 Task: For heading Arial with bold.  font size for heading22,  'Change the font style of data to'Arial Narrow.  and font size to 14,  Change the alignment of both headline & data to Align middle.  In the sheet   Turbo Sales book
Action: Mouse moved to (176, 47)
Screenshot: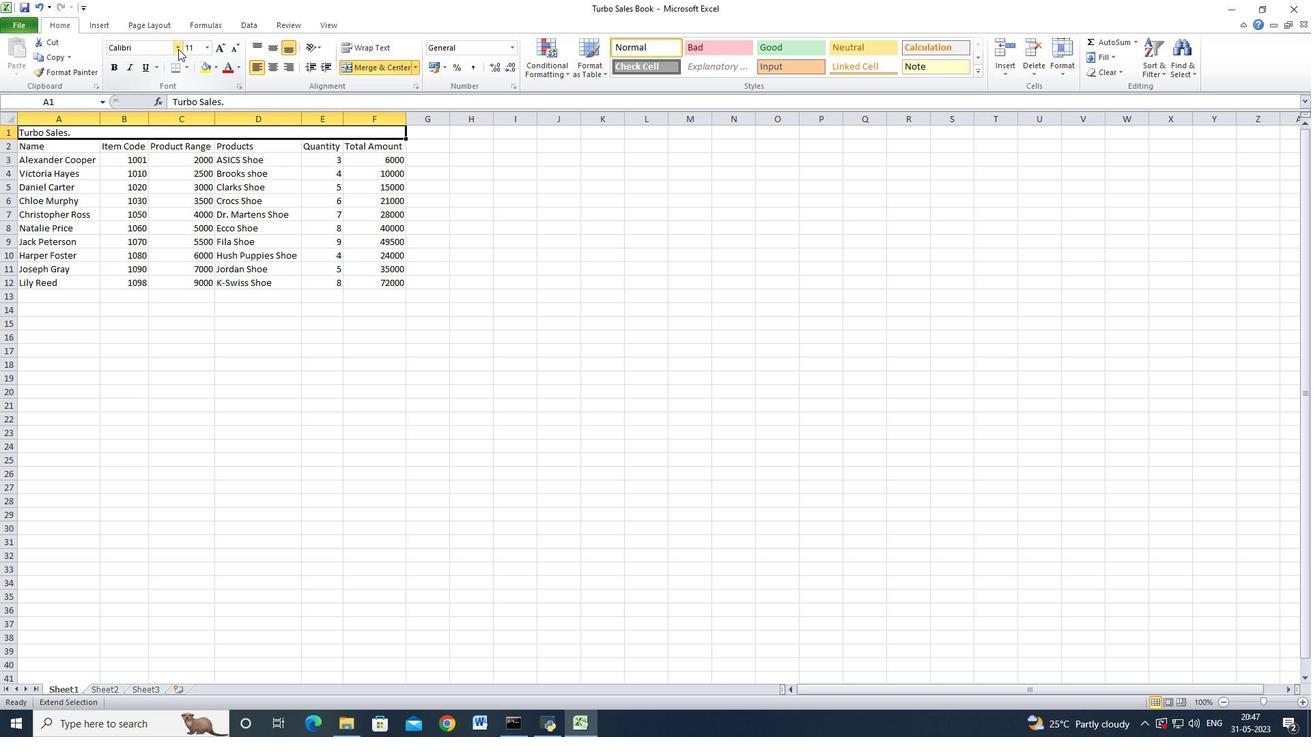 
Action: Mouse pressed left at (176, 47)
Screenshot: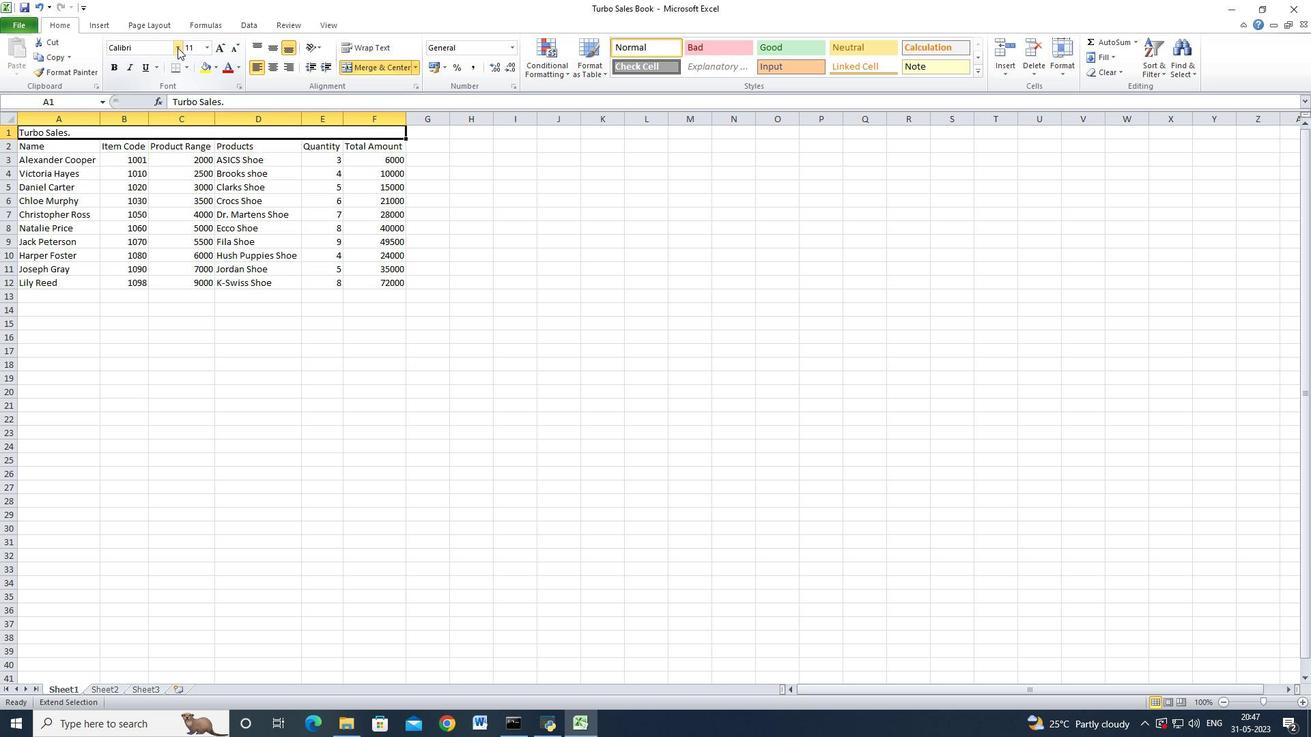 
Action: Mouse moved to (148, 157)
Screenshot: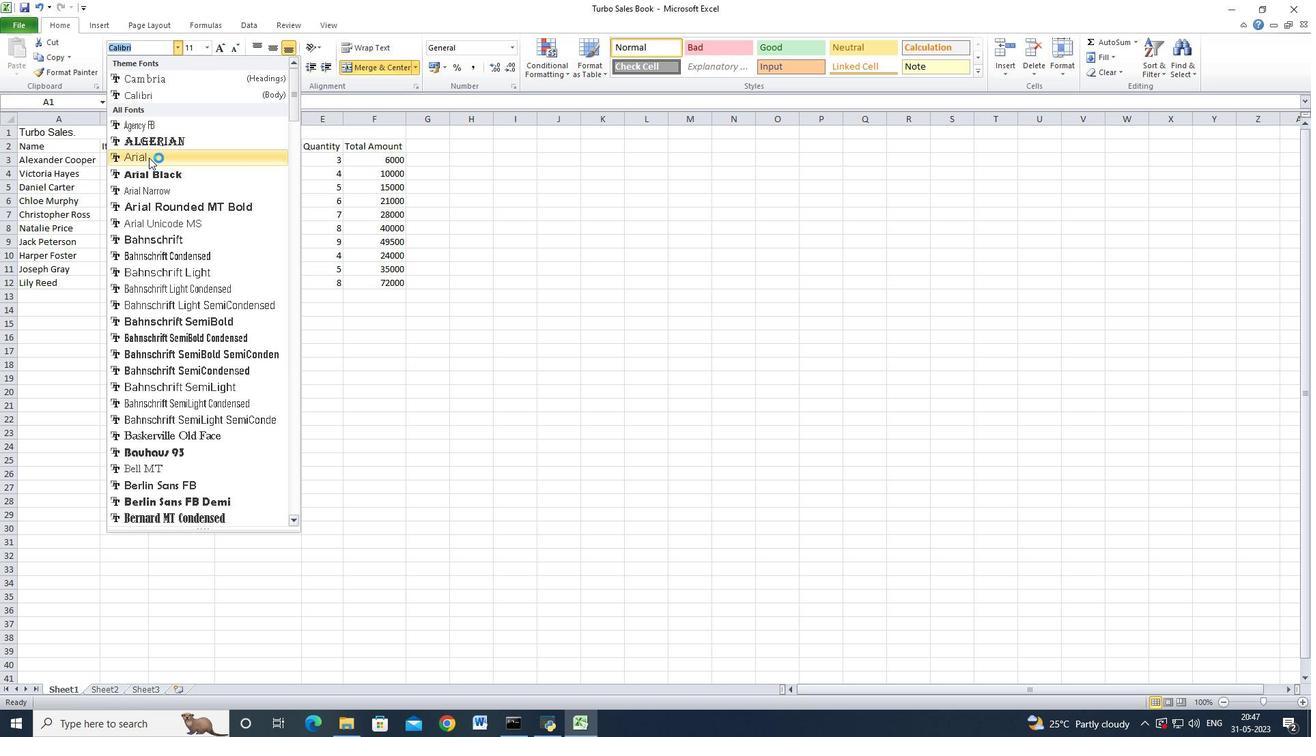 
Action: Mouse pressed left at (148, 157)
Screenshot: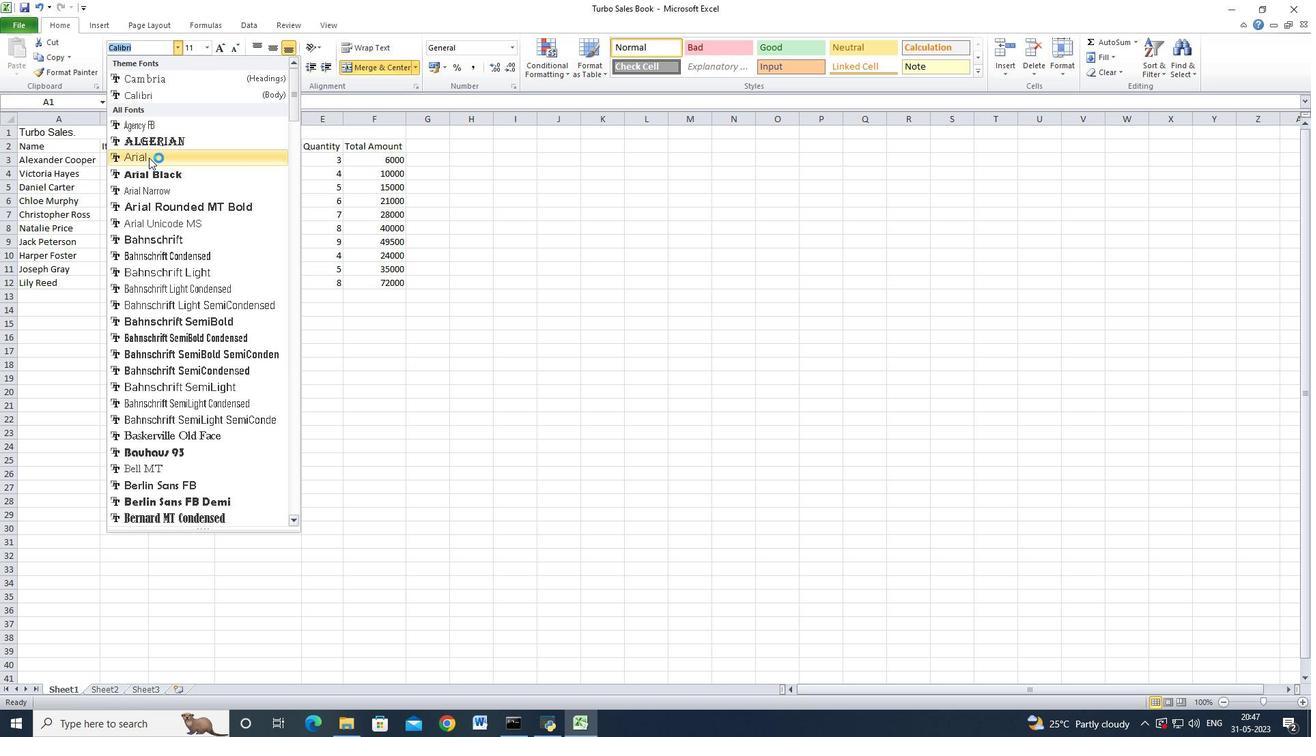 
Action: Mouse moved to (114, 66)
Screenshot: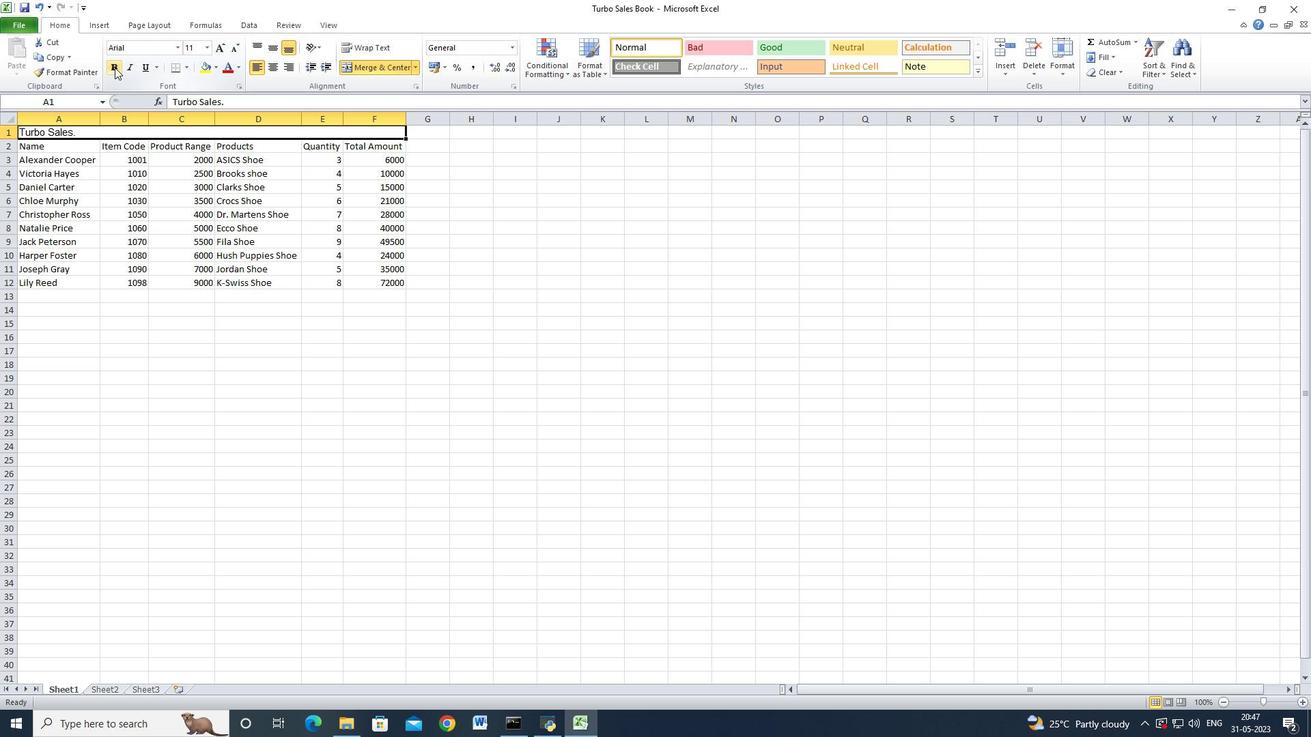 
Action: Mouse pressed left at (114, 66)
Screenshot: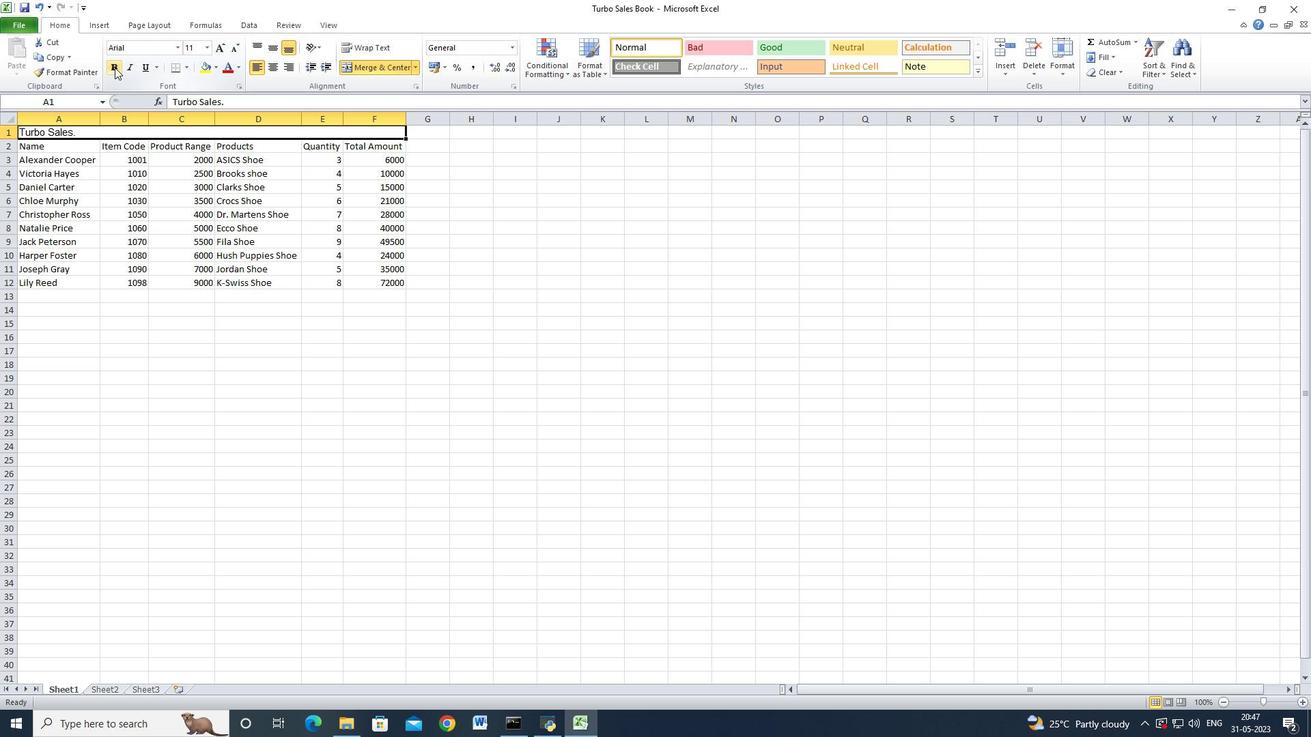
Action: Mouse moved to (208, 47)
Screenshot: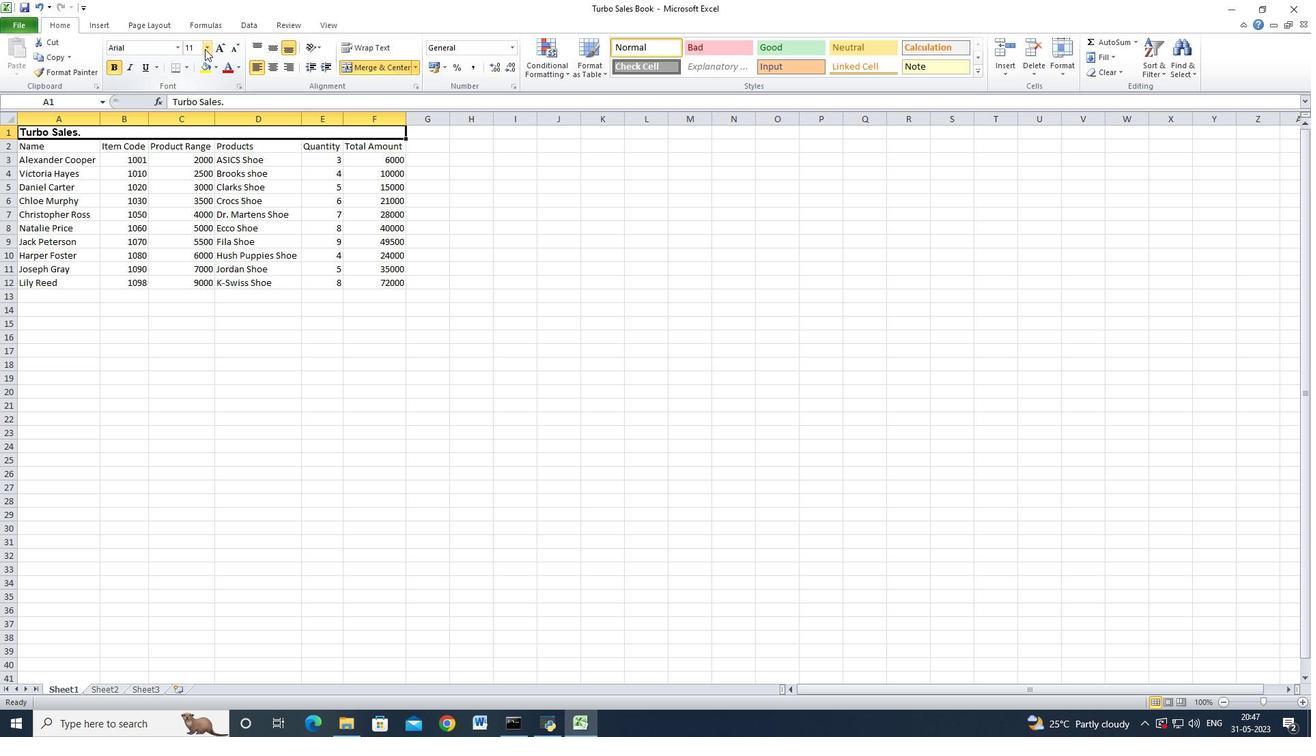 
Action: Mouse pressed left at (208, 47)
Screenshot: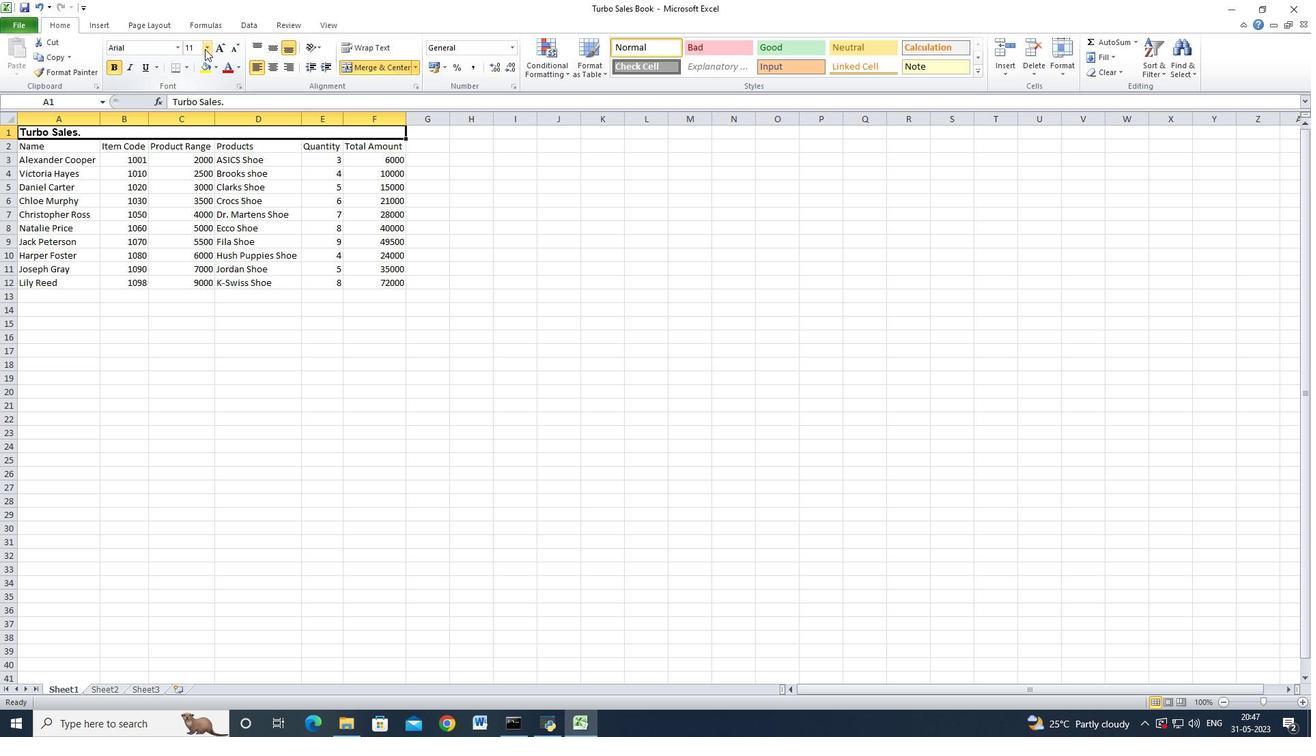 
Action: Mouse moved to (191, 169)
Screenshot: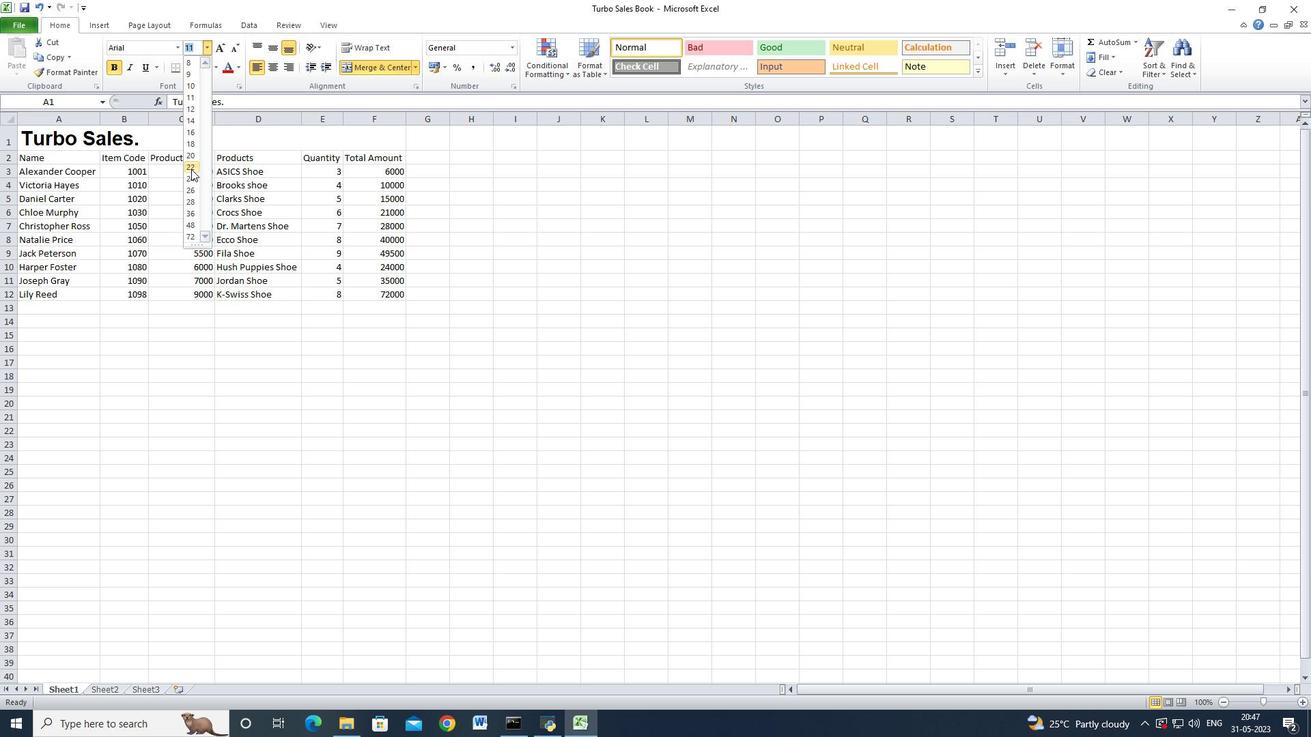 
Action: Mouse pressed left at (191, 169)
Screenshot: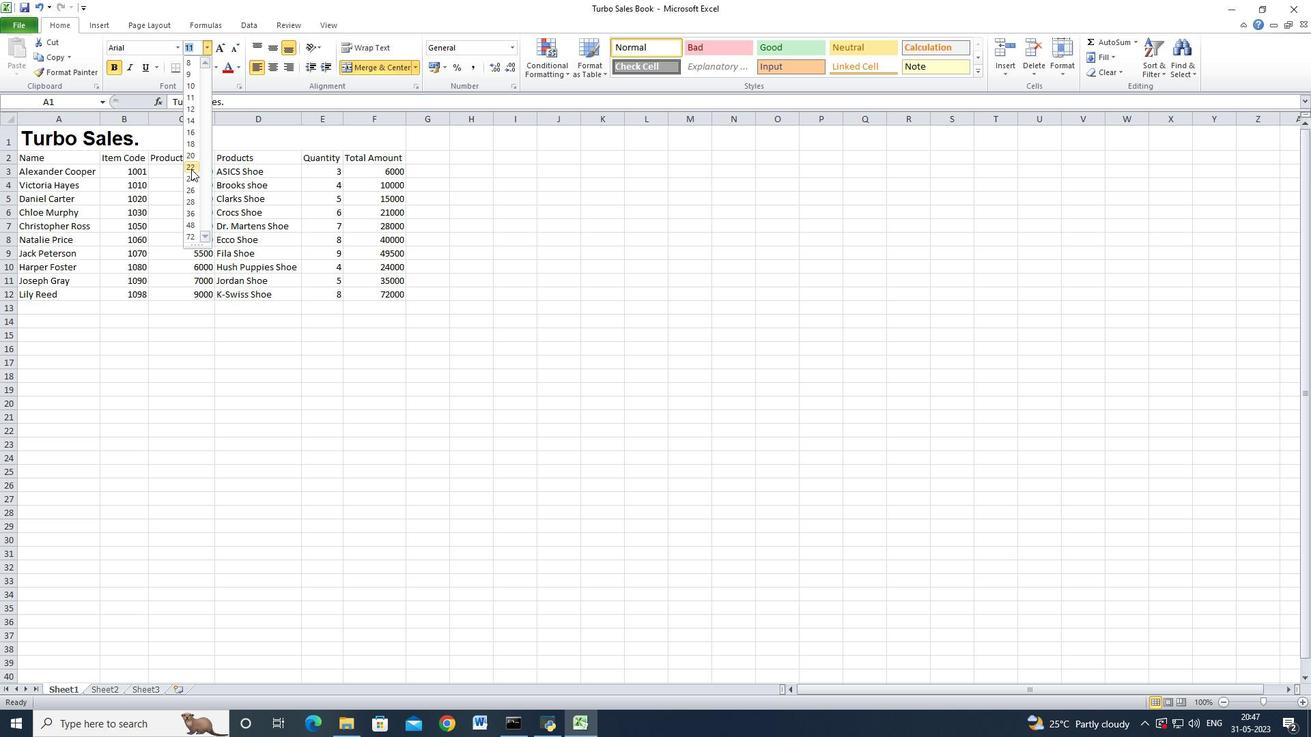 
Action: Mouse moved to (61, 161)
Screenshot: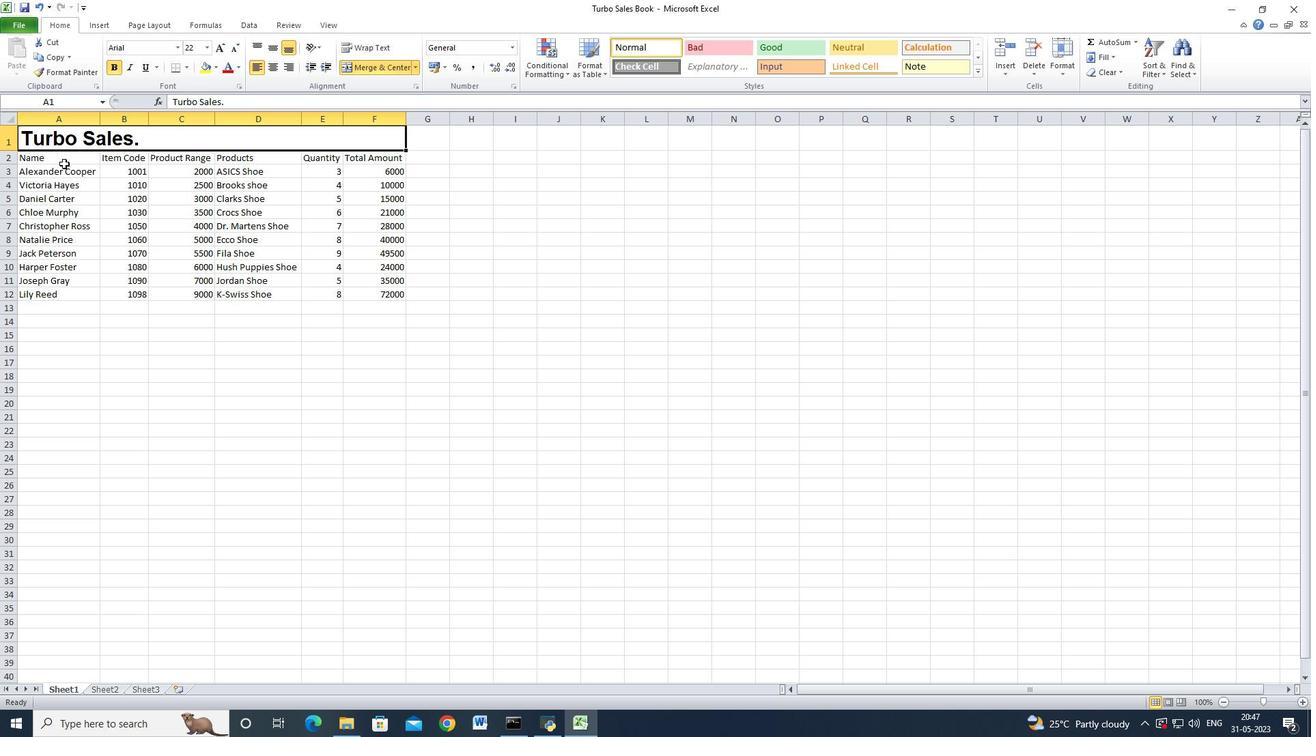 
Action: Mouse pressed left at (61, 161)
Screenshot: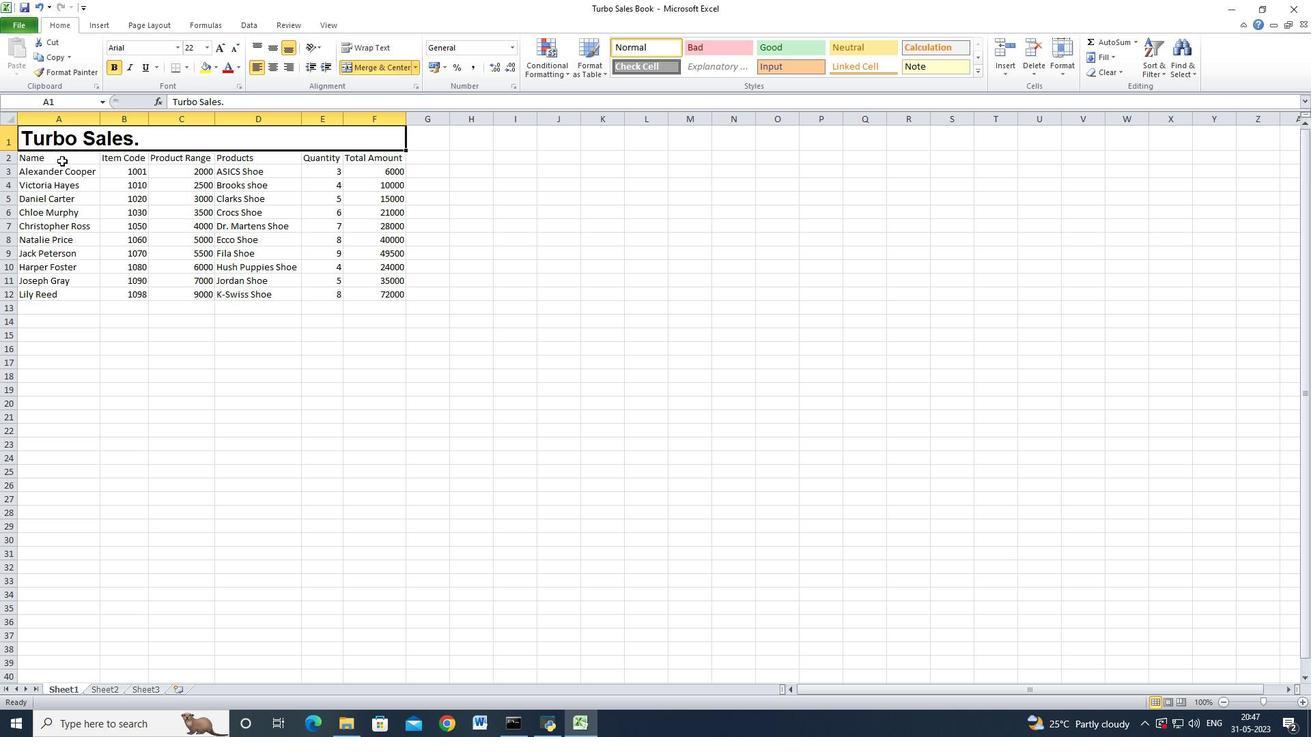 
Action: Mouse moved to (178, 45)
Screenshot: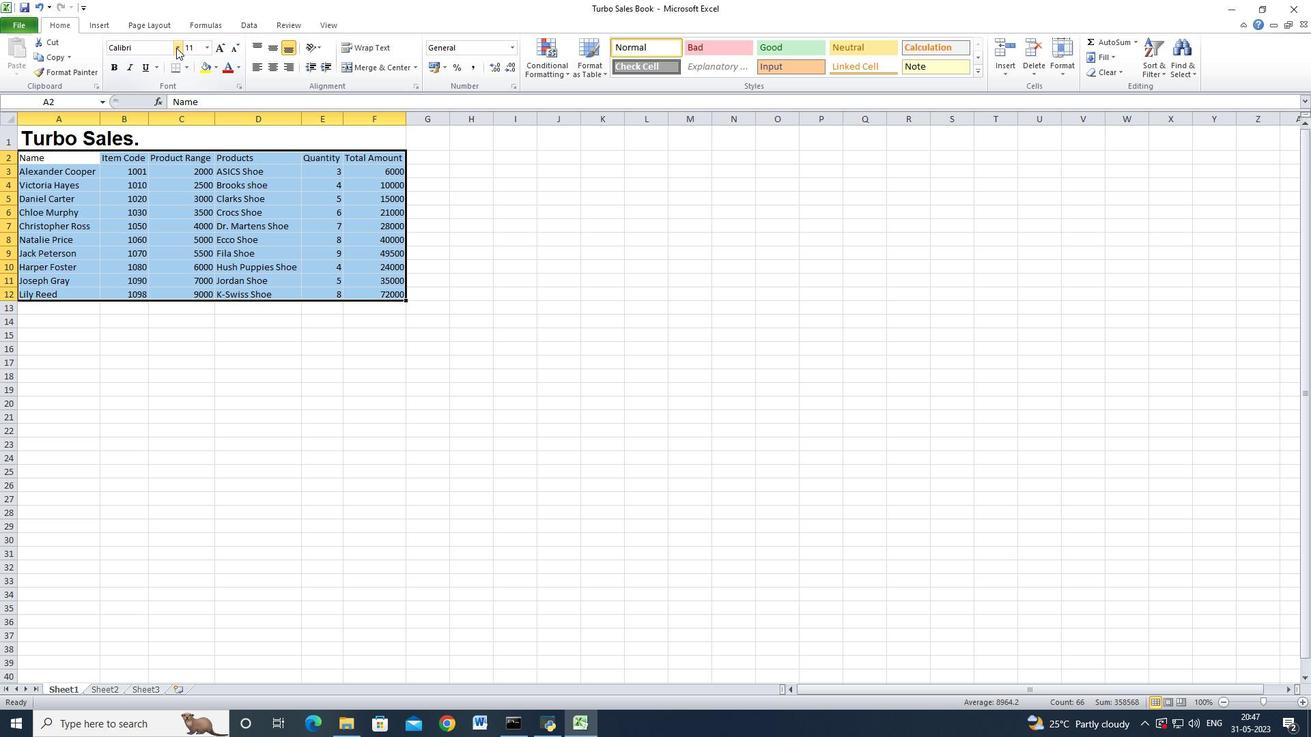 
Action: Mouse pressed left at (178, 45)
Screenshot: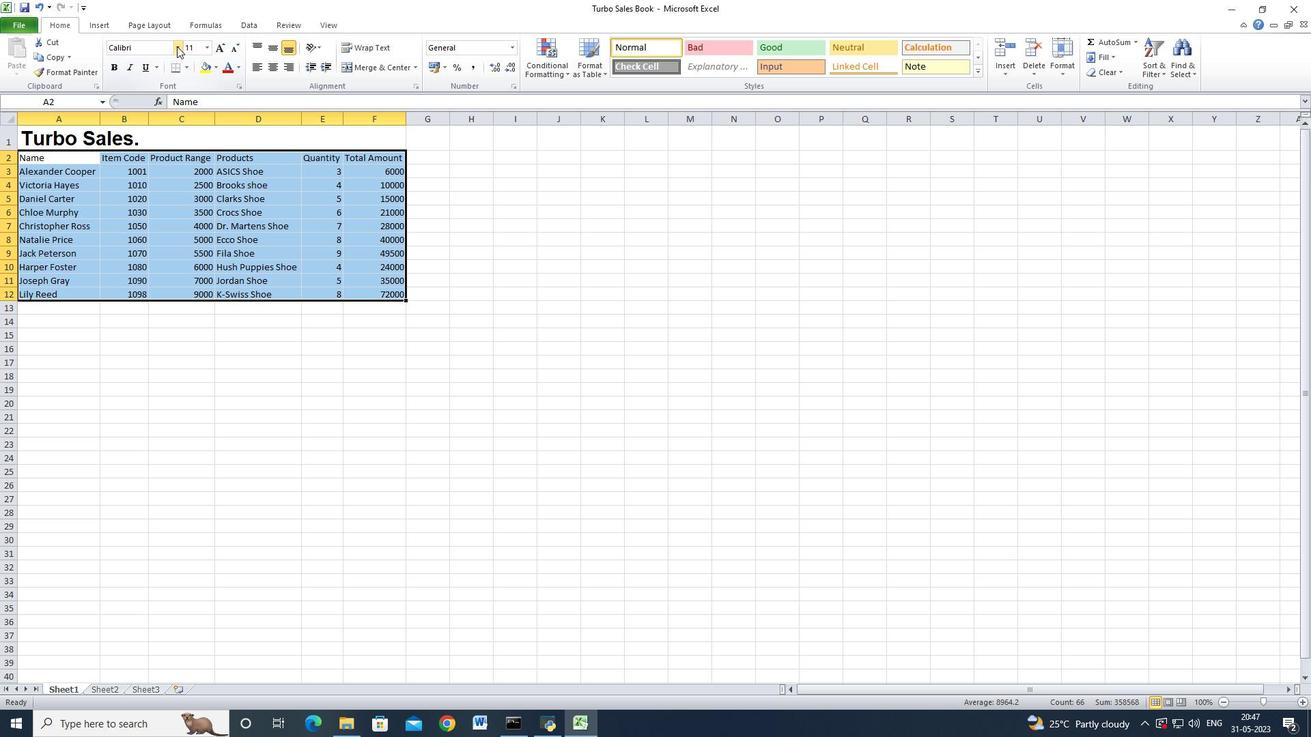 
Action: Mouse moved to (165, 190)
Screenshot: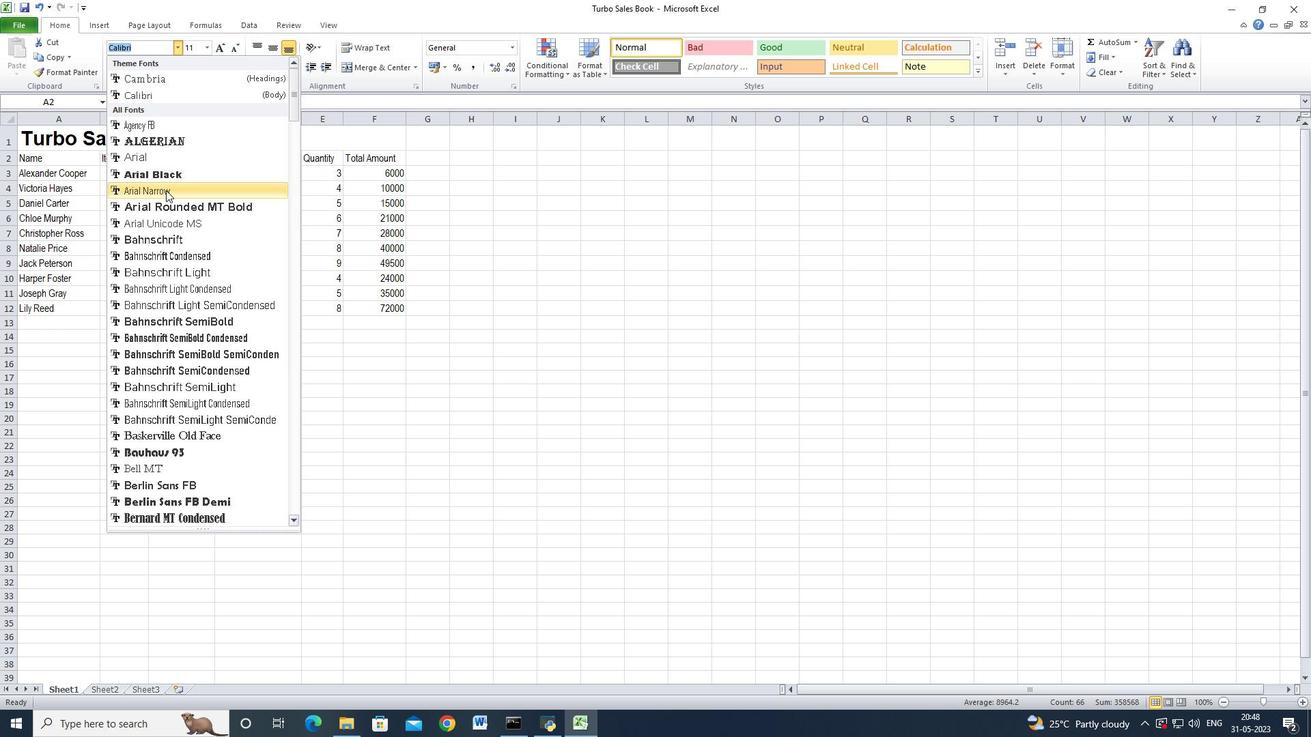 
Action: Mouse pressed left at (165, 190)
Screenshot: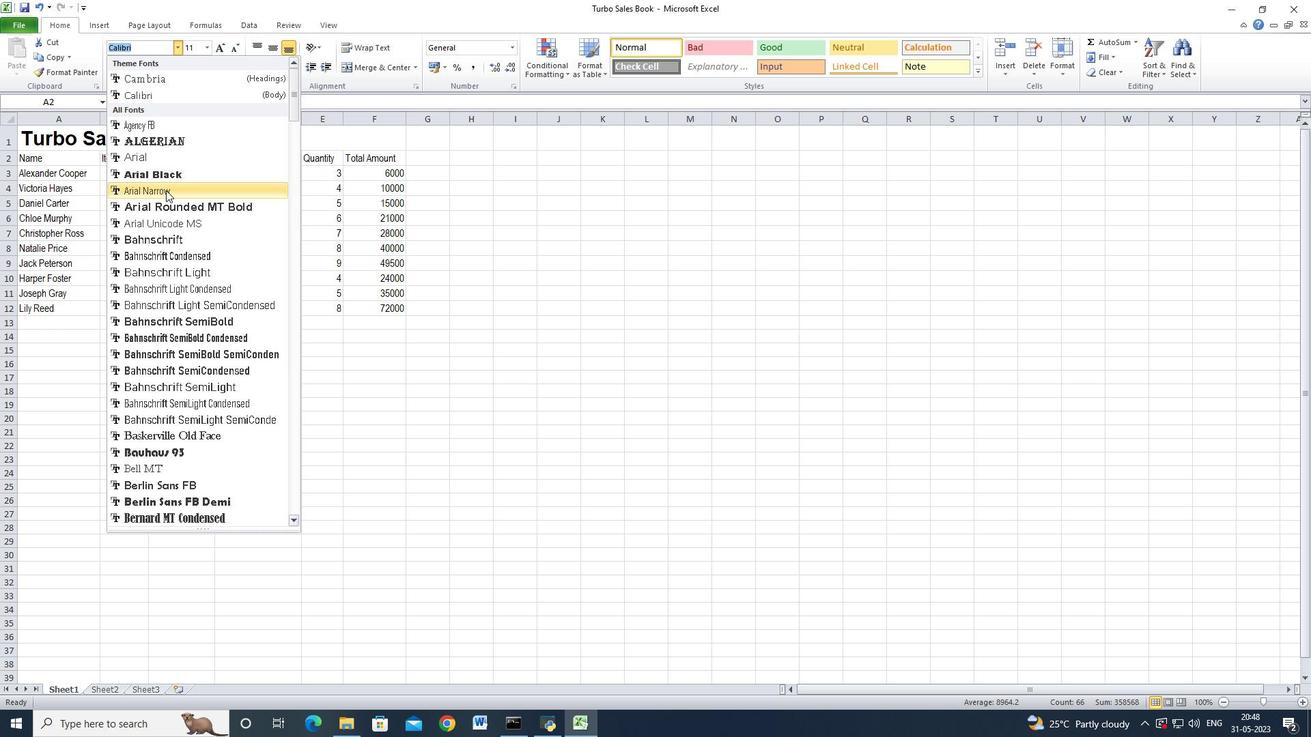 
Action: Mouse moved to (206, 47)
Screenshot: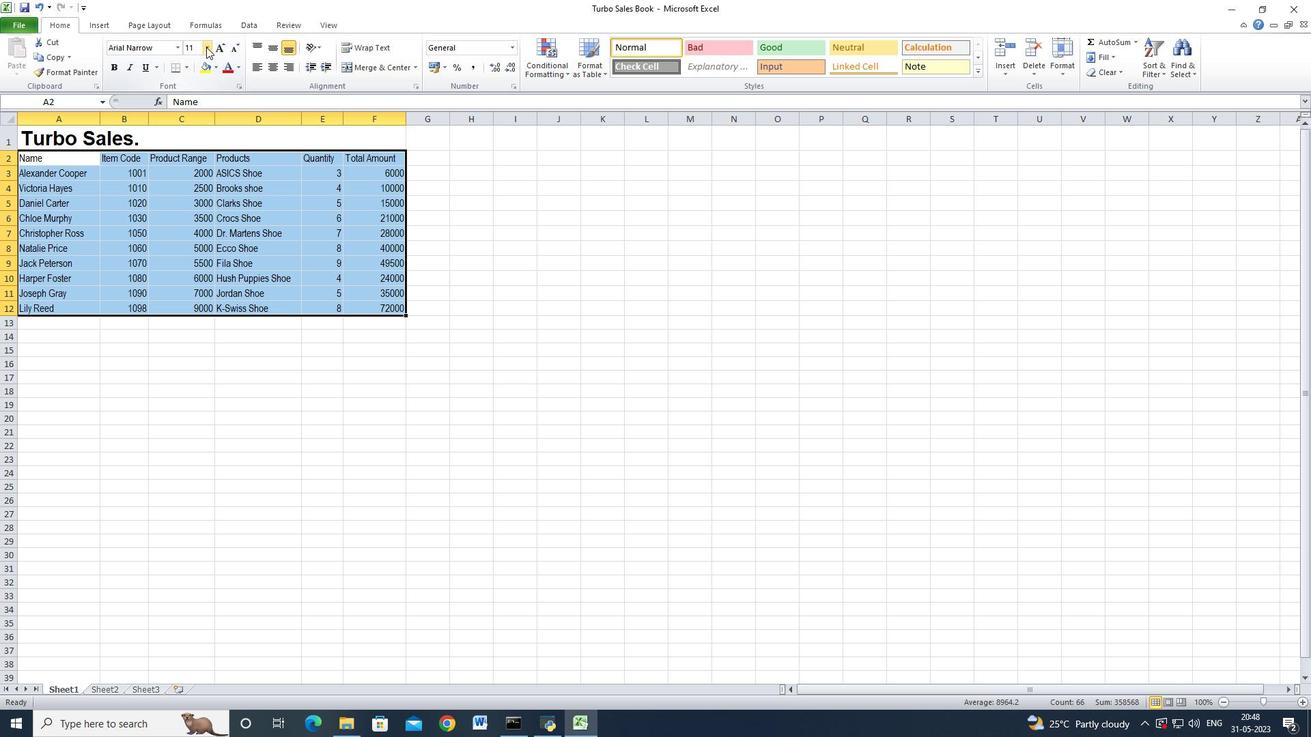 
Action: Mouse pressed left at (206, 47)
Screenshot: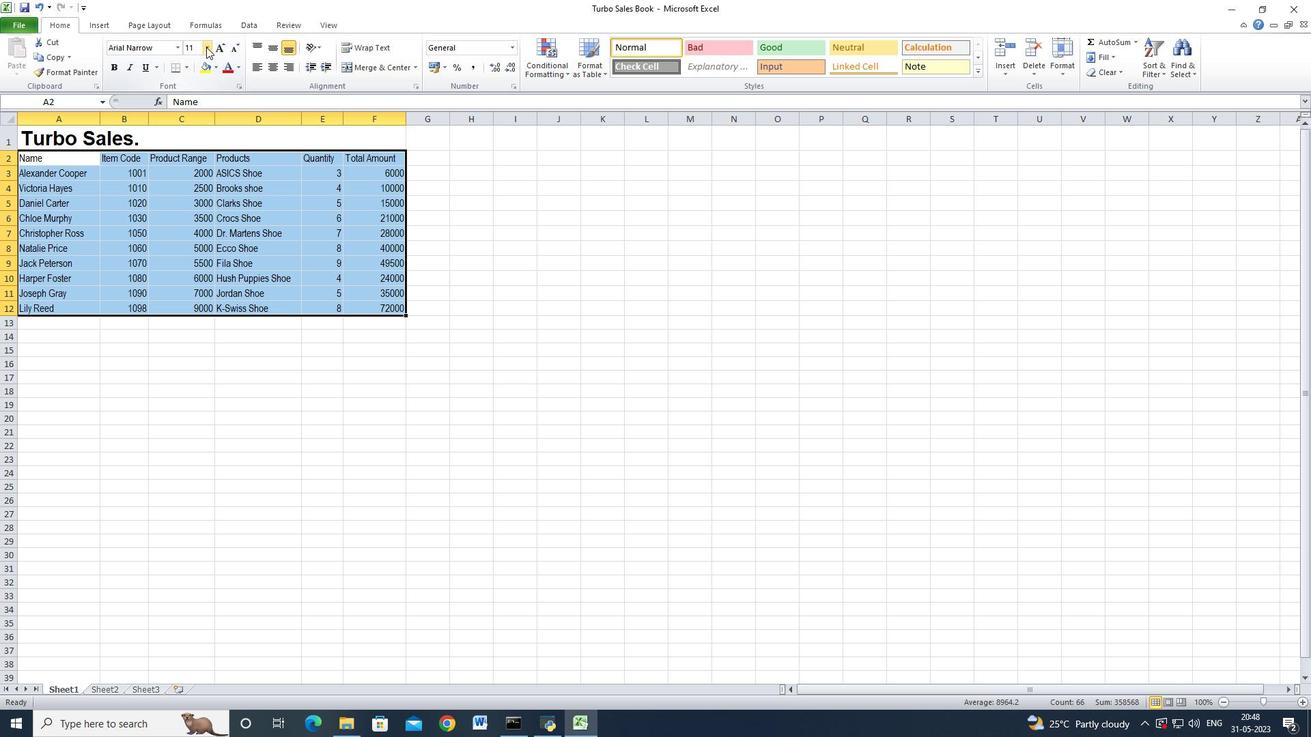 
Action: Mouse moved to (193, 120)
Screenshot: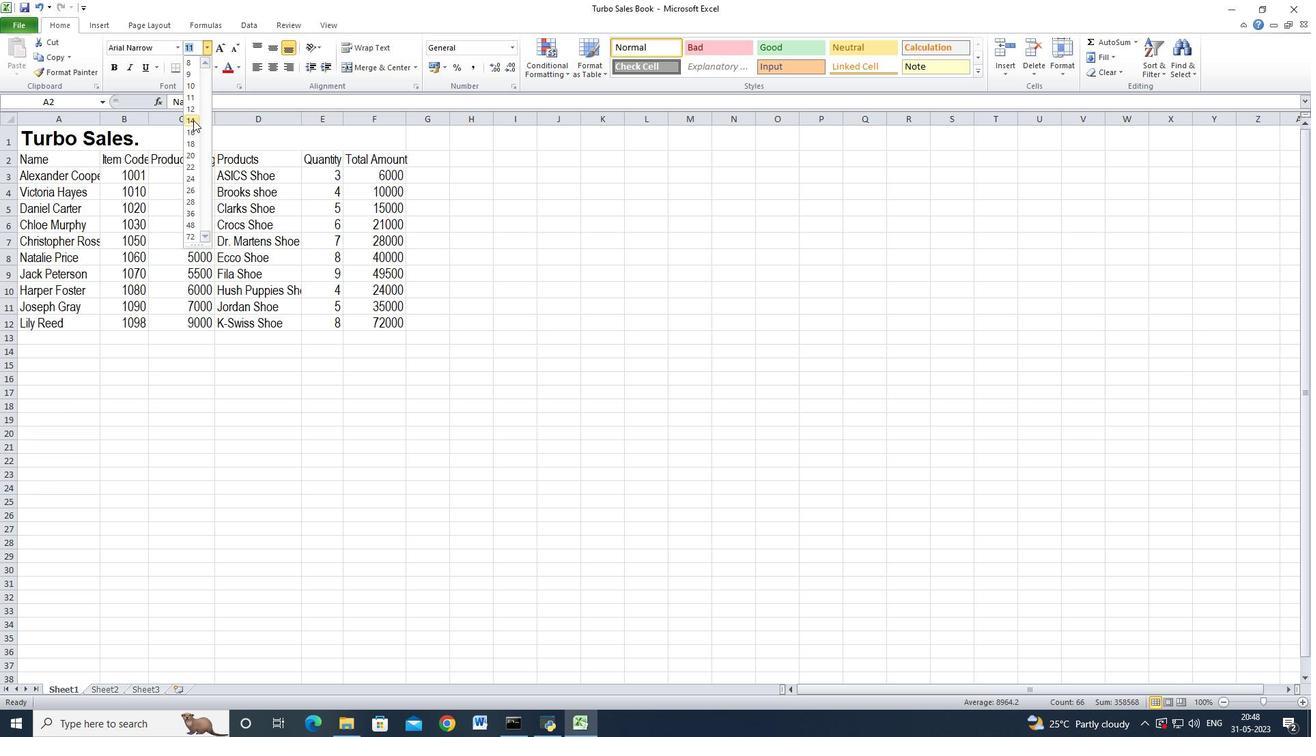 
Action: Mouse pressed left at (193, 120)
Screenshot: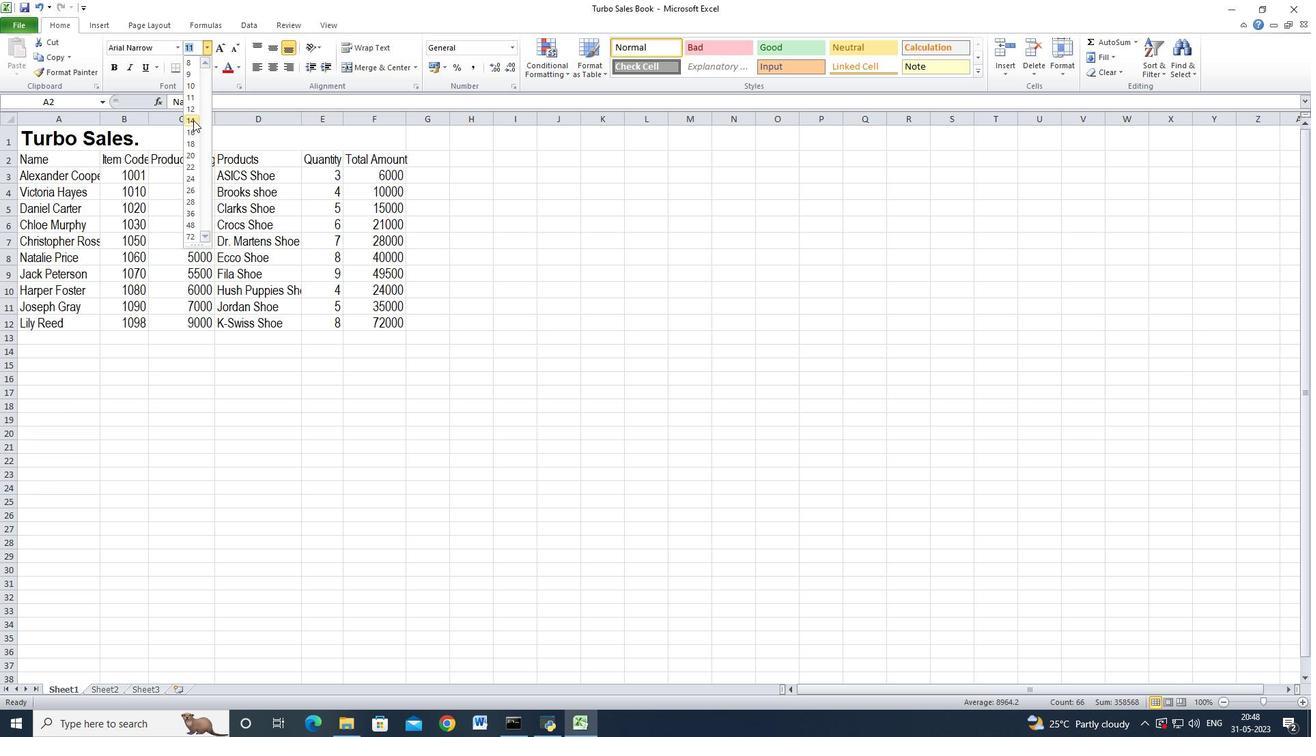 
Action: Mouse moved to (247, 262)
Screenshot: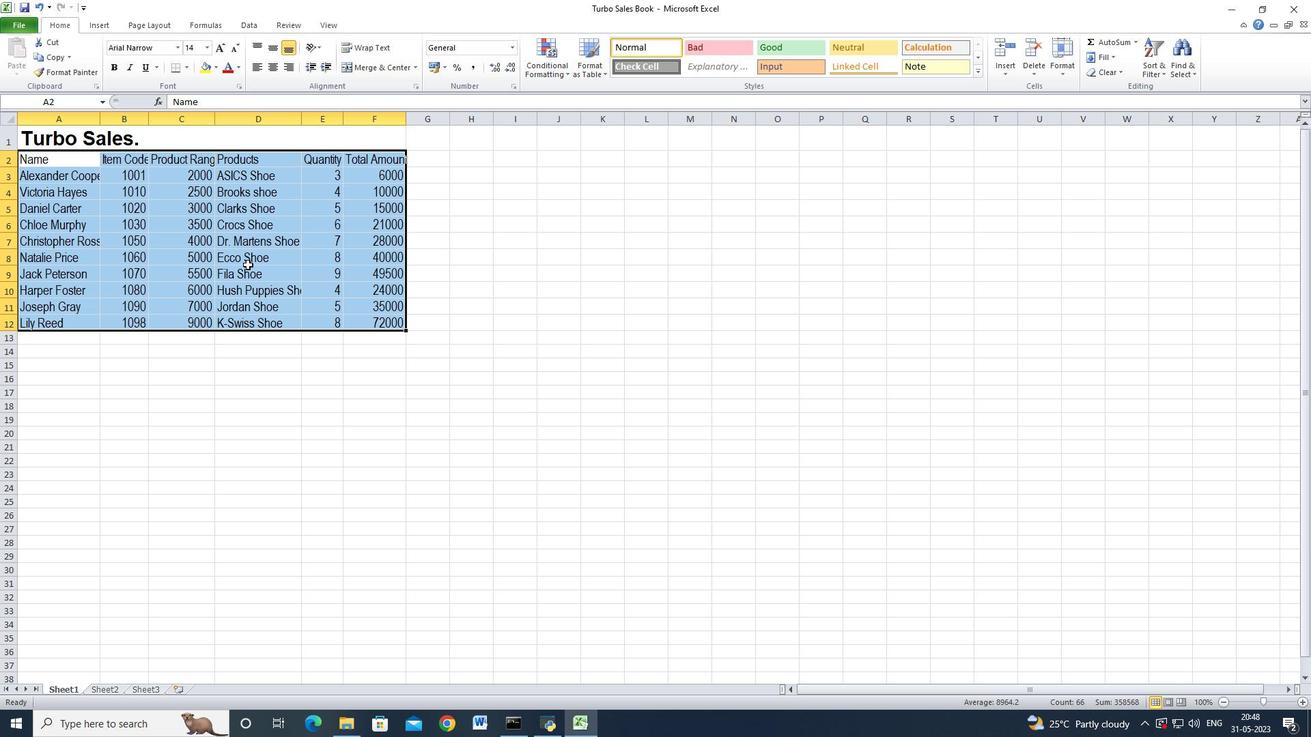 
Action: Mouse pressed left at (247, 262)
Screenshot: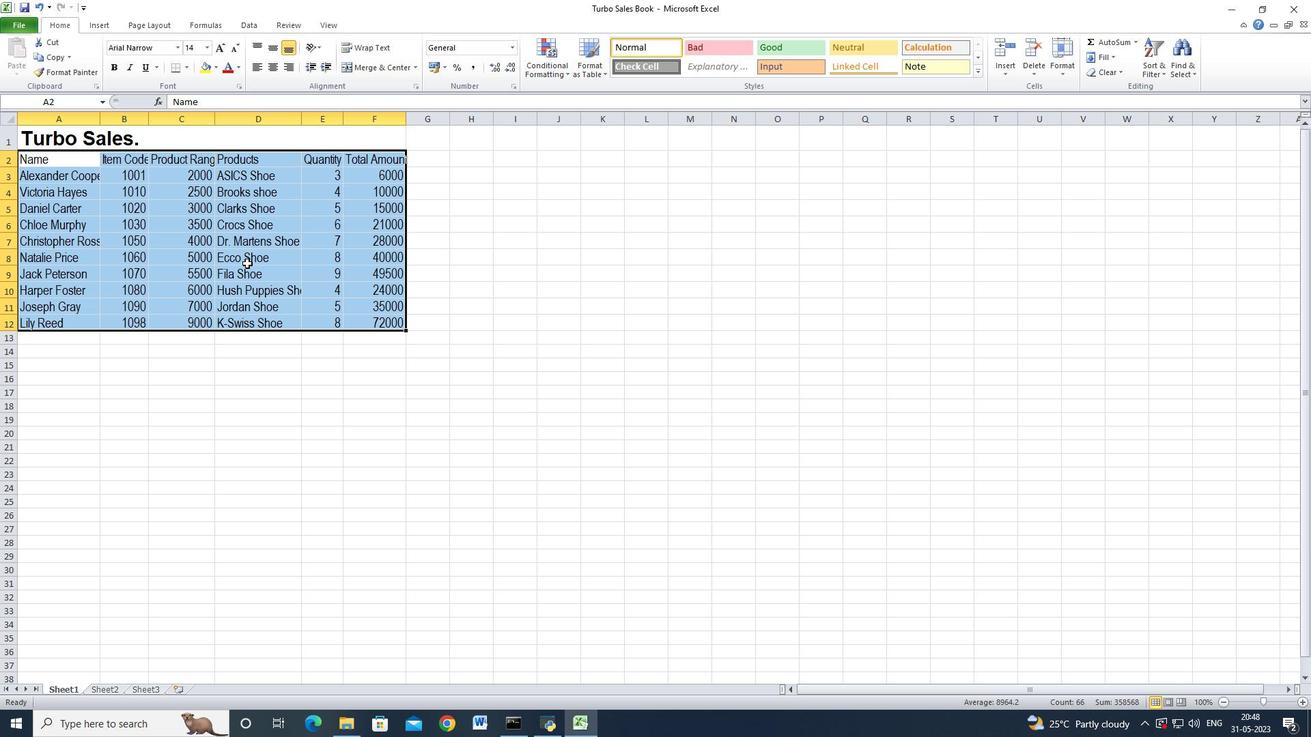
Action: Mouse moved to (149, 136)
Screenshot: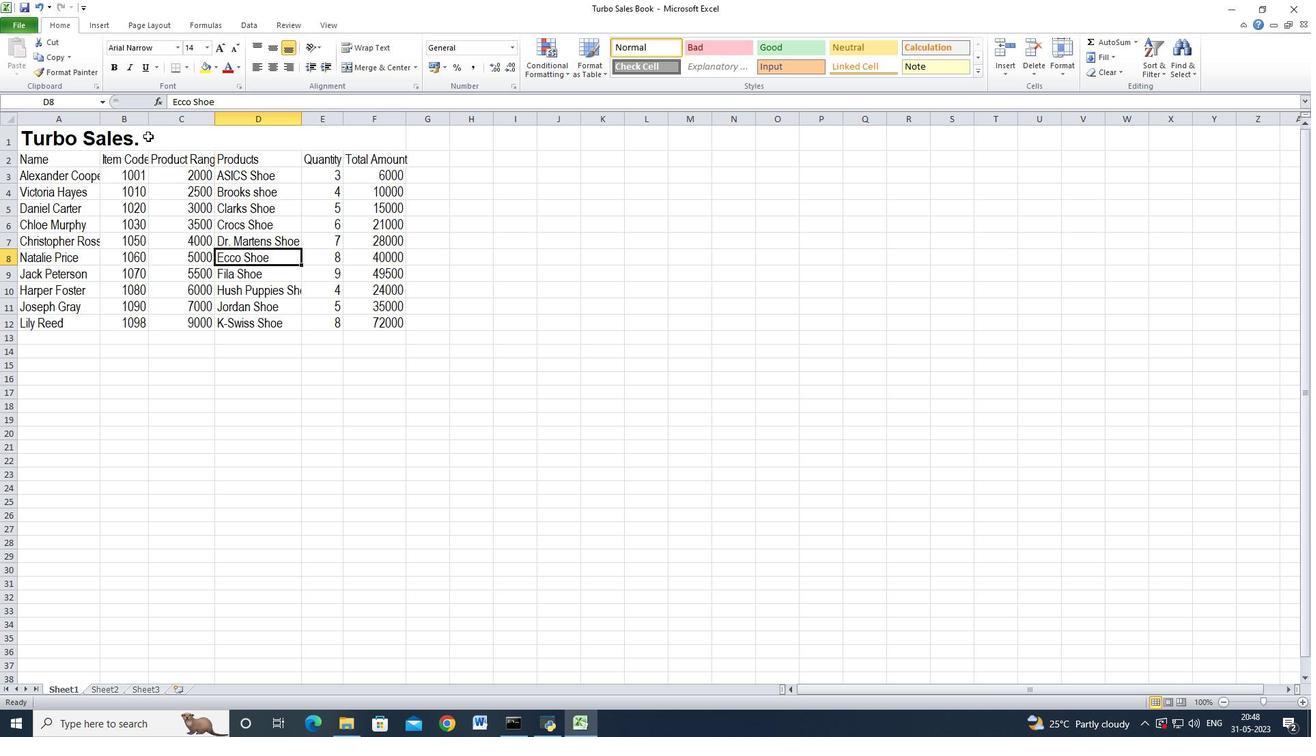 
Action: Mouse pressed left at (149, 136)
Screenshot: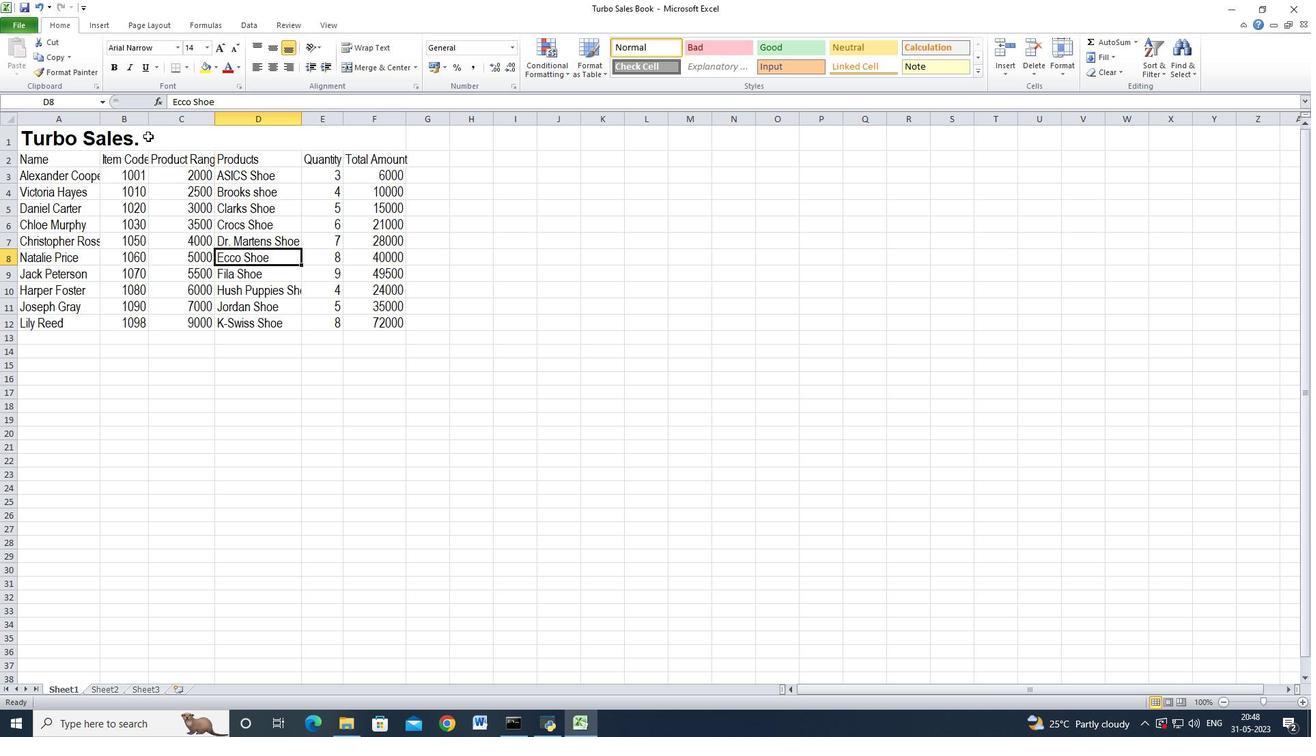 
Action: Mouse moved to (274, 68)
Screenshot: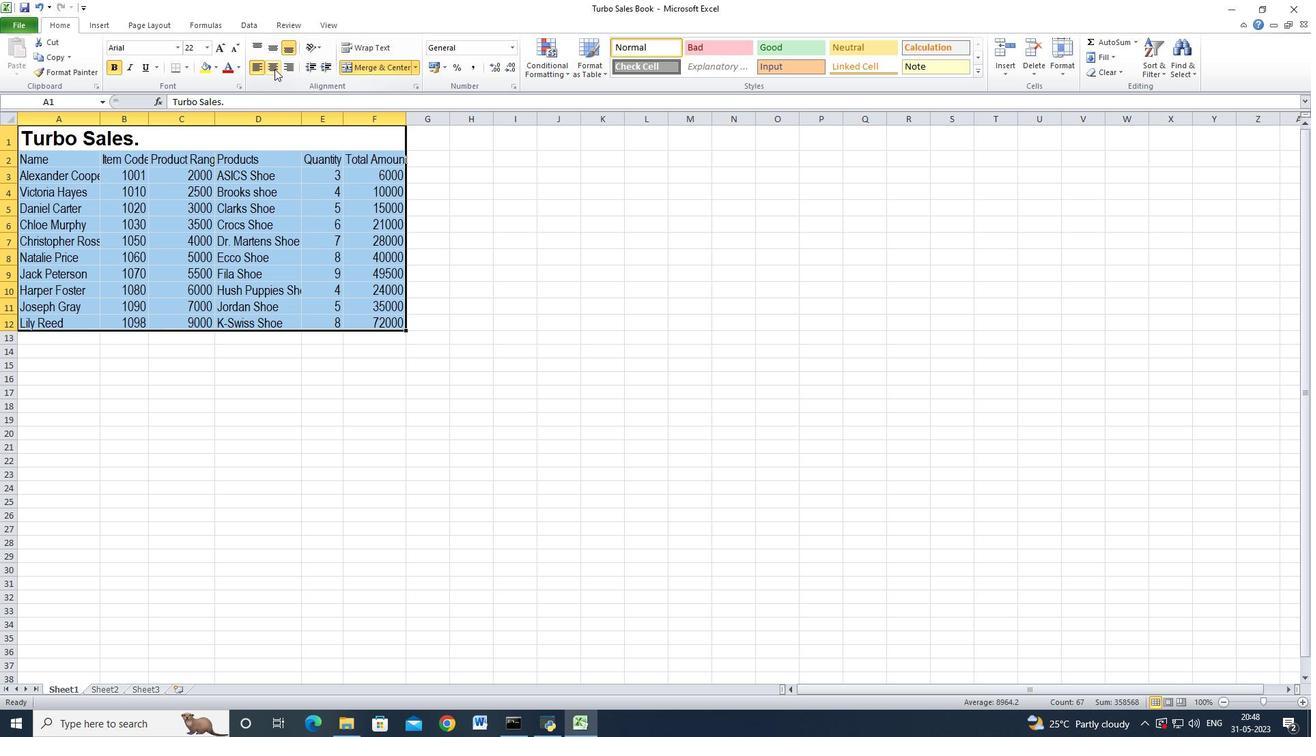 
Action: Mouse pressed left at (274, 68)
Screenshot: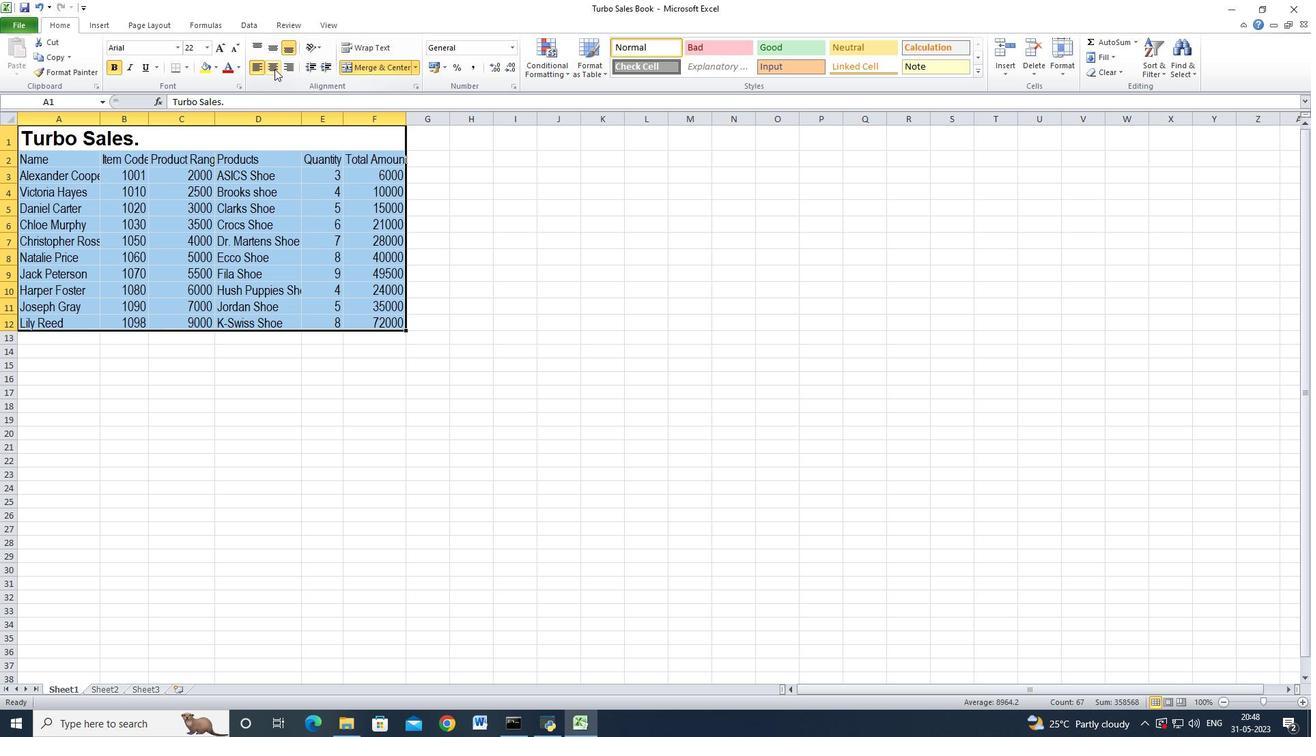 
Action: Mouse moved to (221, 199)
Screenshot: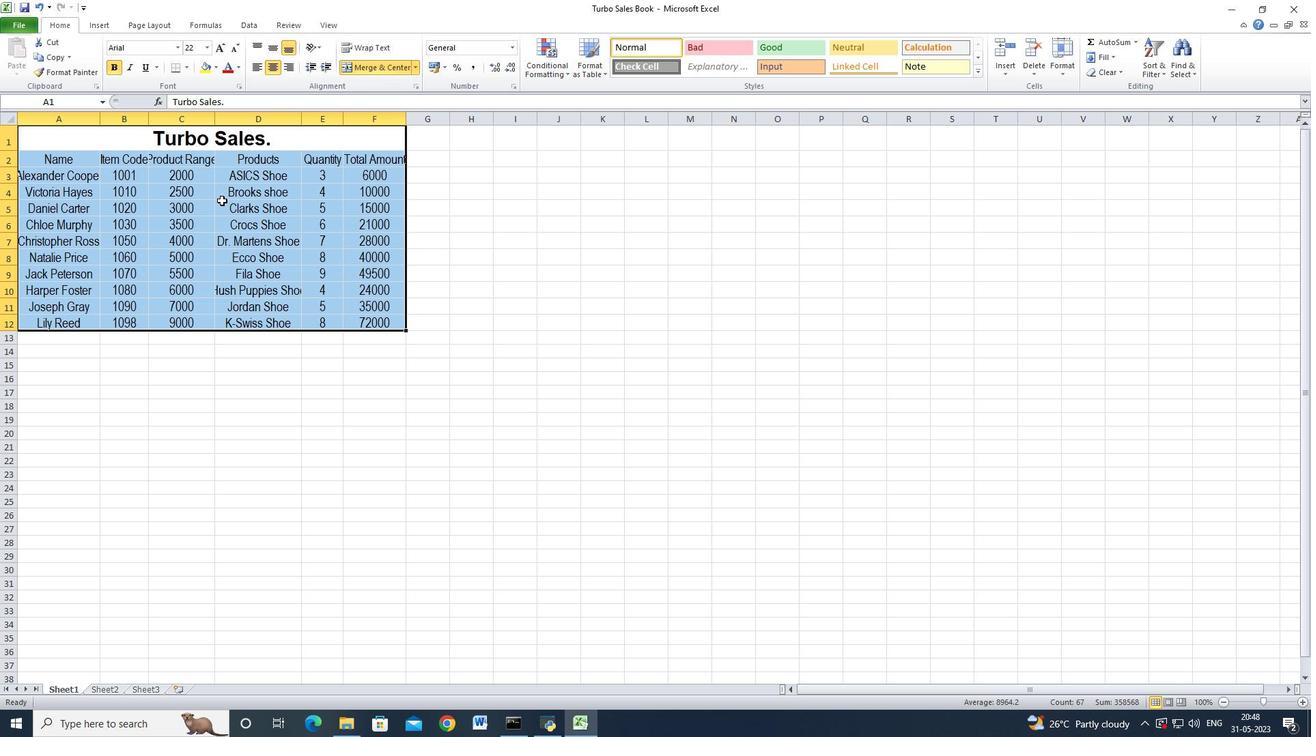 
Action: Key pressed ctrl+Z
Screenshot: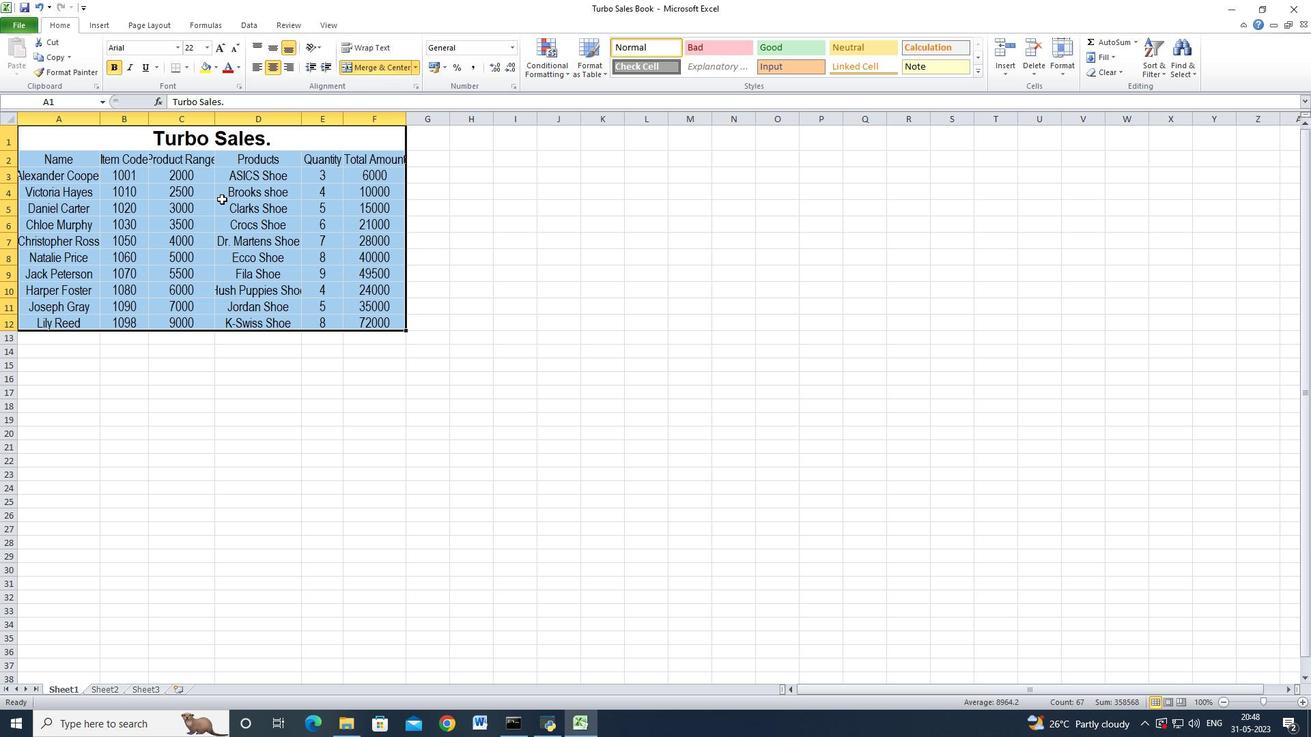 
Action: Mouse moved to (272, 47)
Screenshot: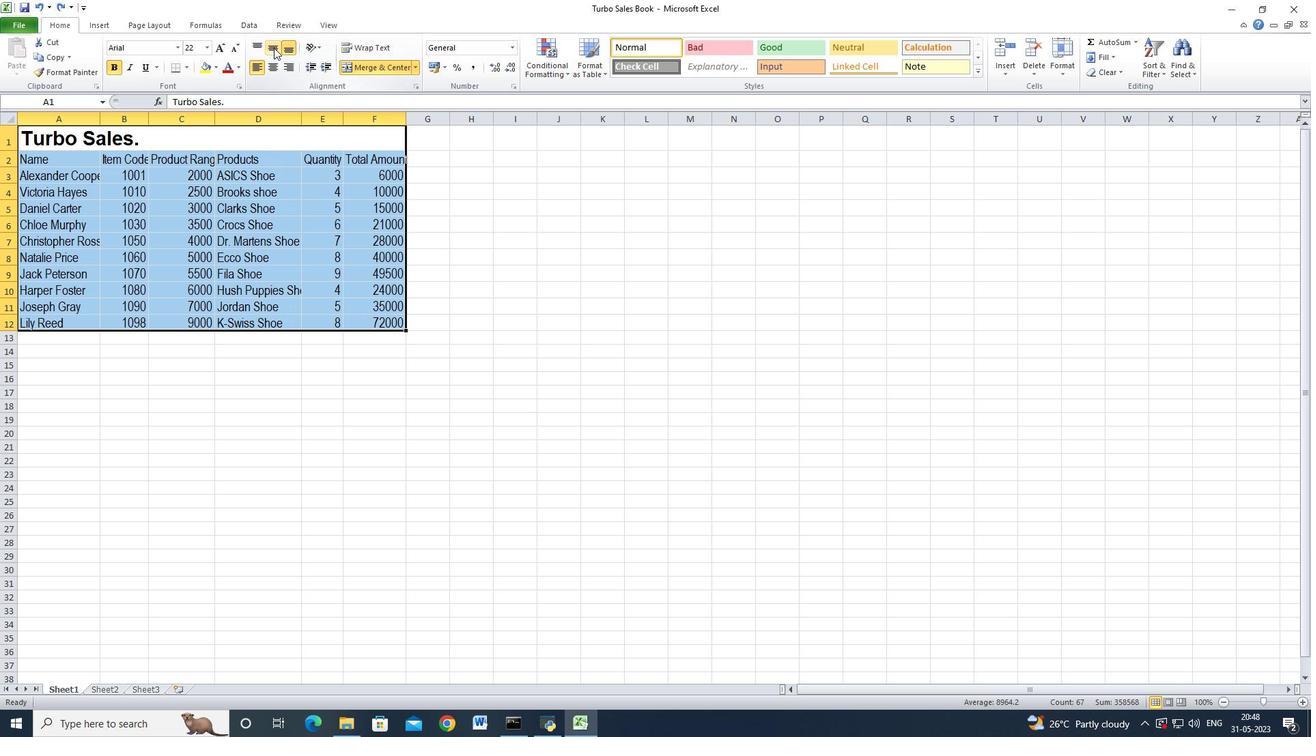 
Action: Mouse pressed left at (272, 47)
Screenshot: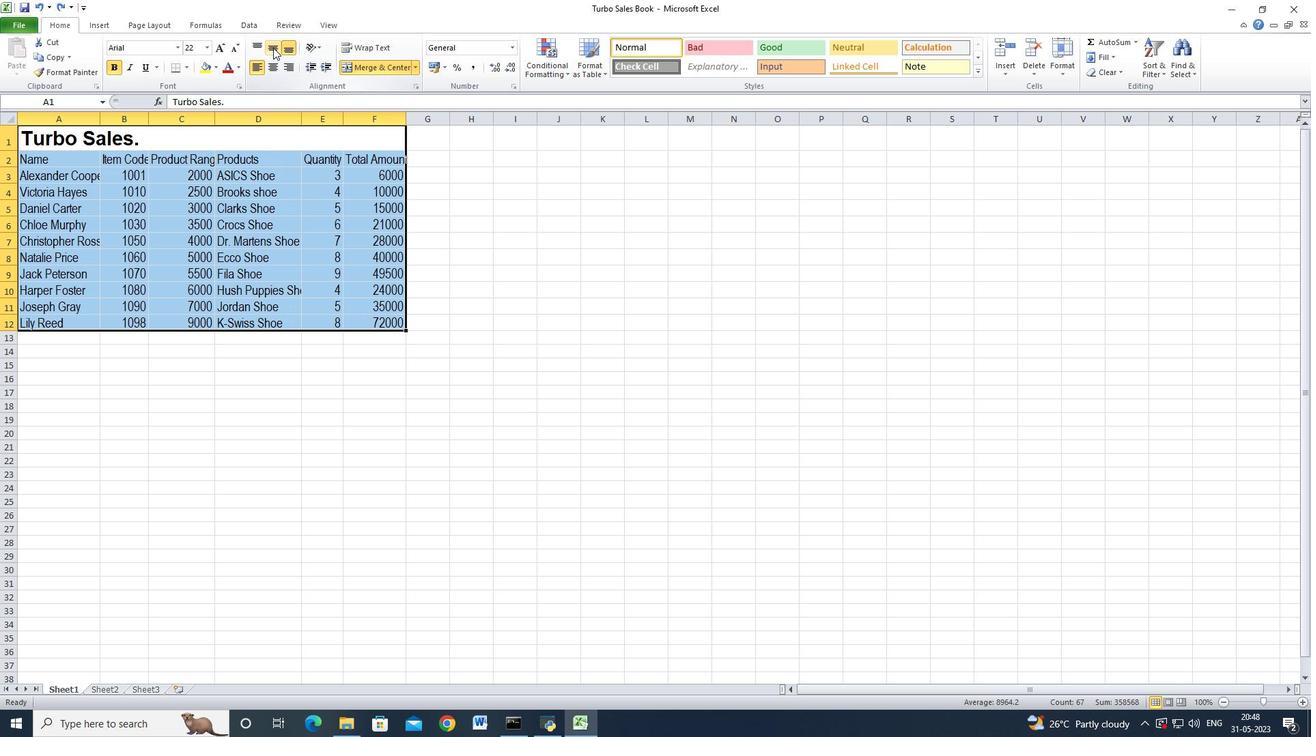 
Action: Mouse moved to (200, 183)
Screenshot: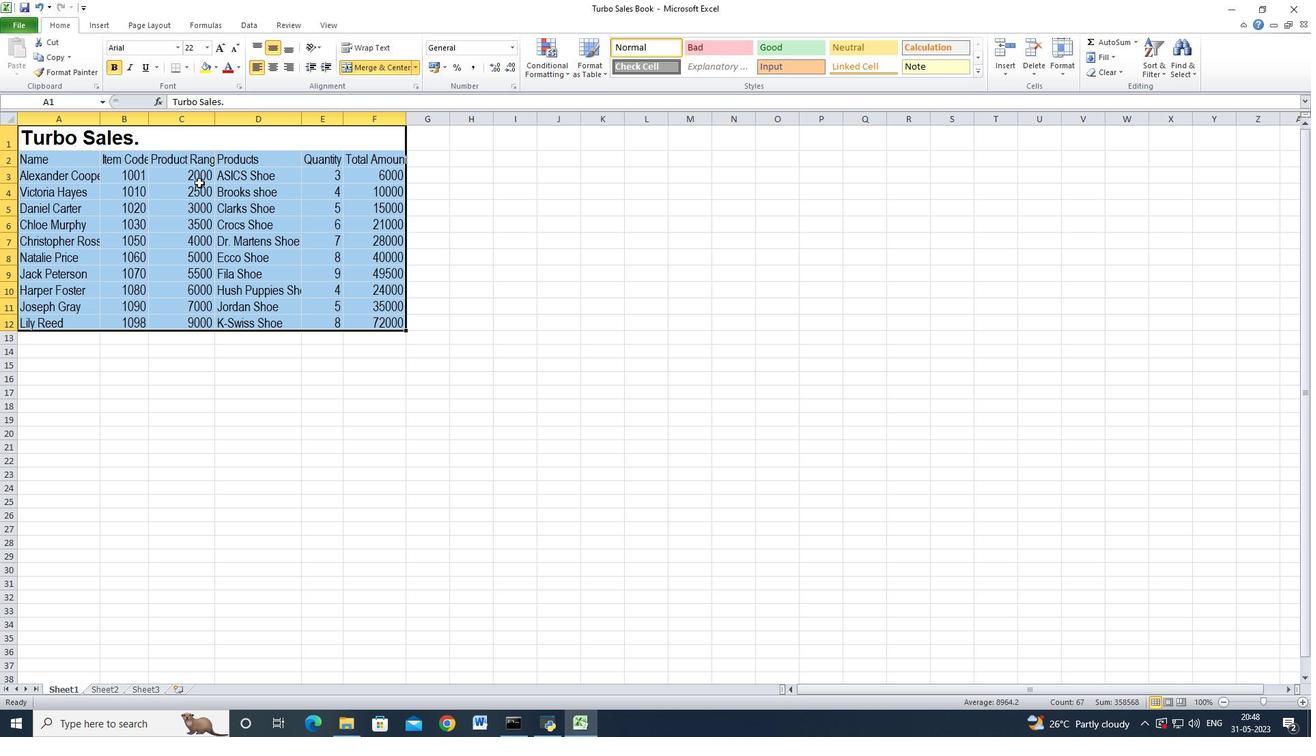
Action: Mouse pressed left at (200, 183)
Screenshot: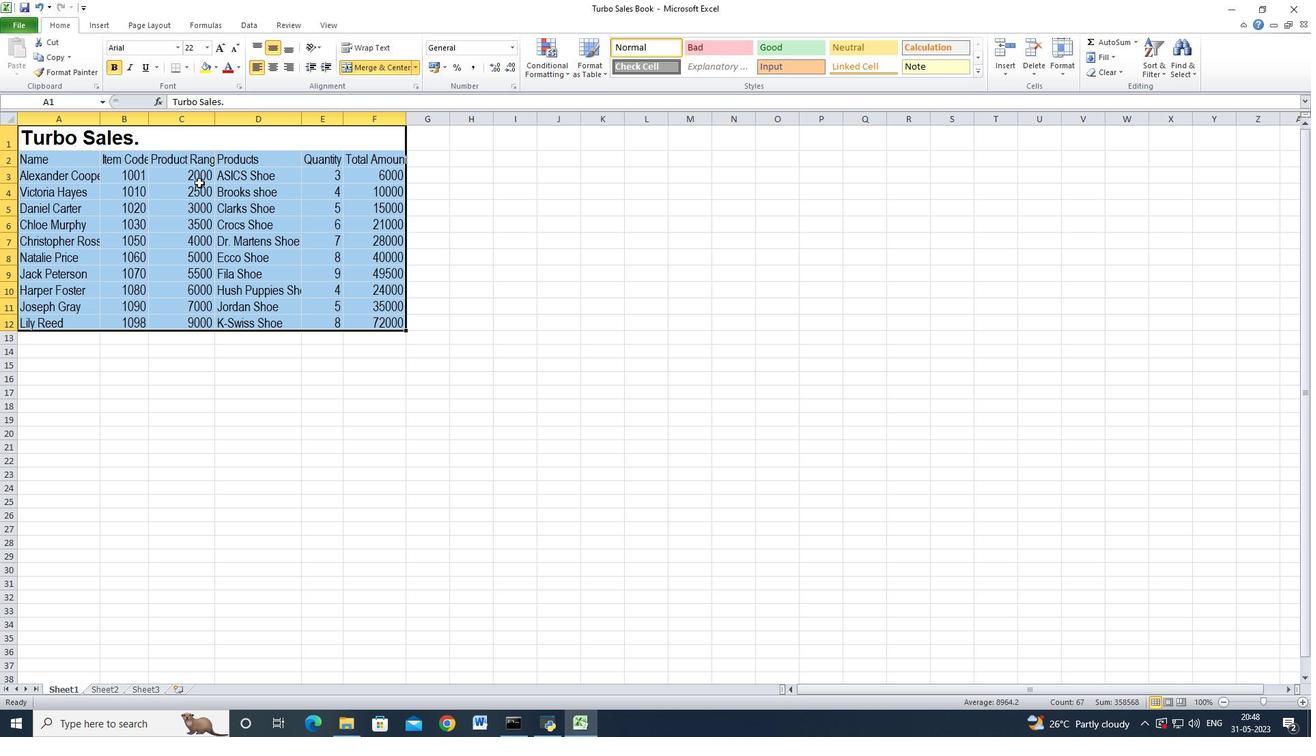 
Action: Mouse moved to (189, 238)
Screenshot: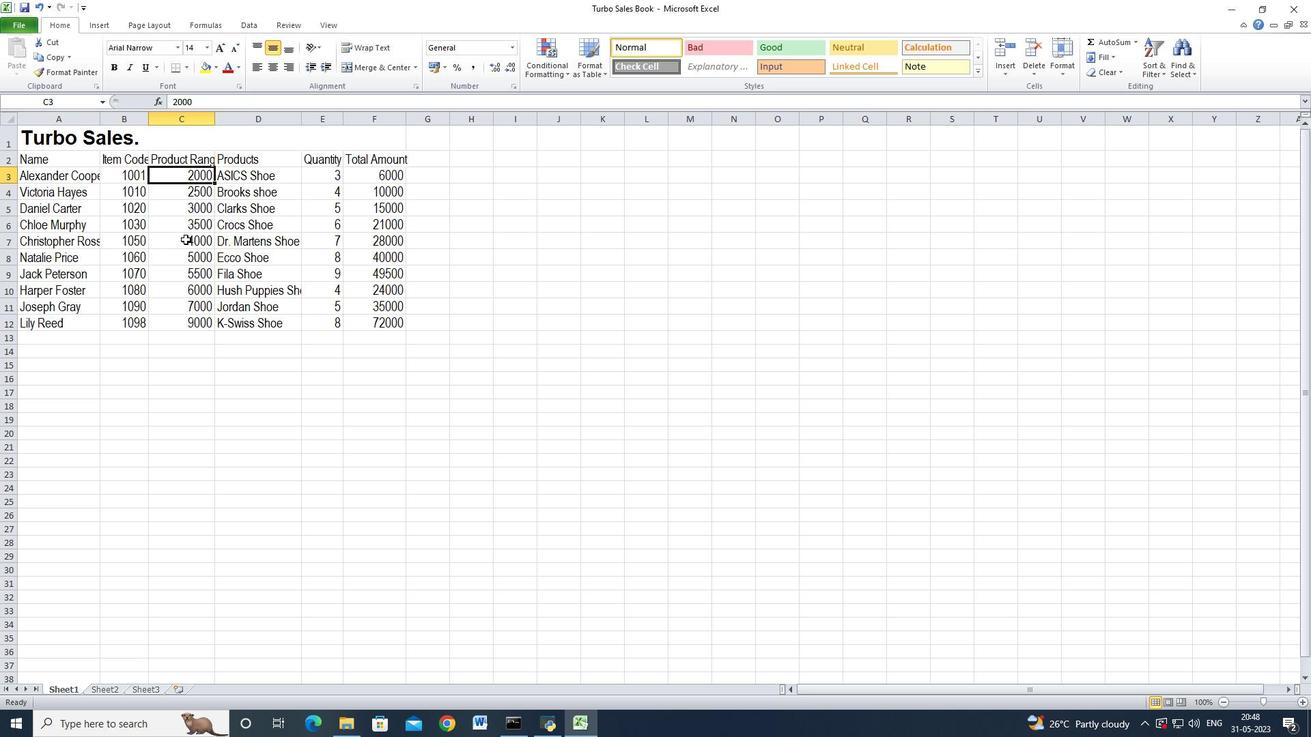 
Action: Key pressed ctrl+S
Screenshot: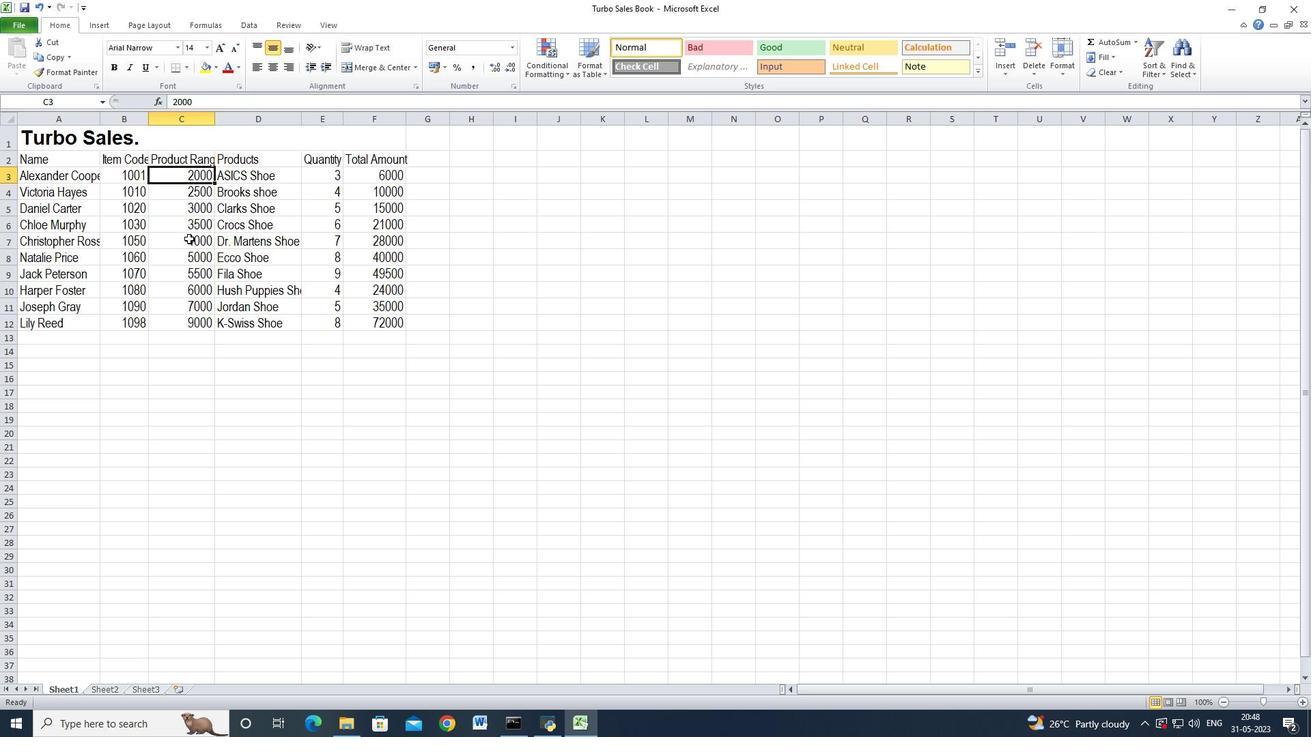 
Action: Mouse moved to (292, 228)
Screenshot: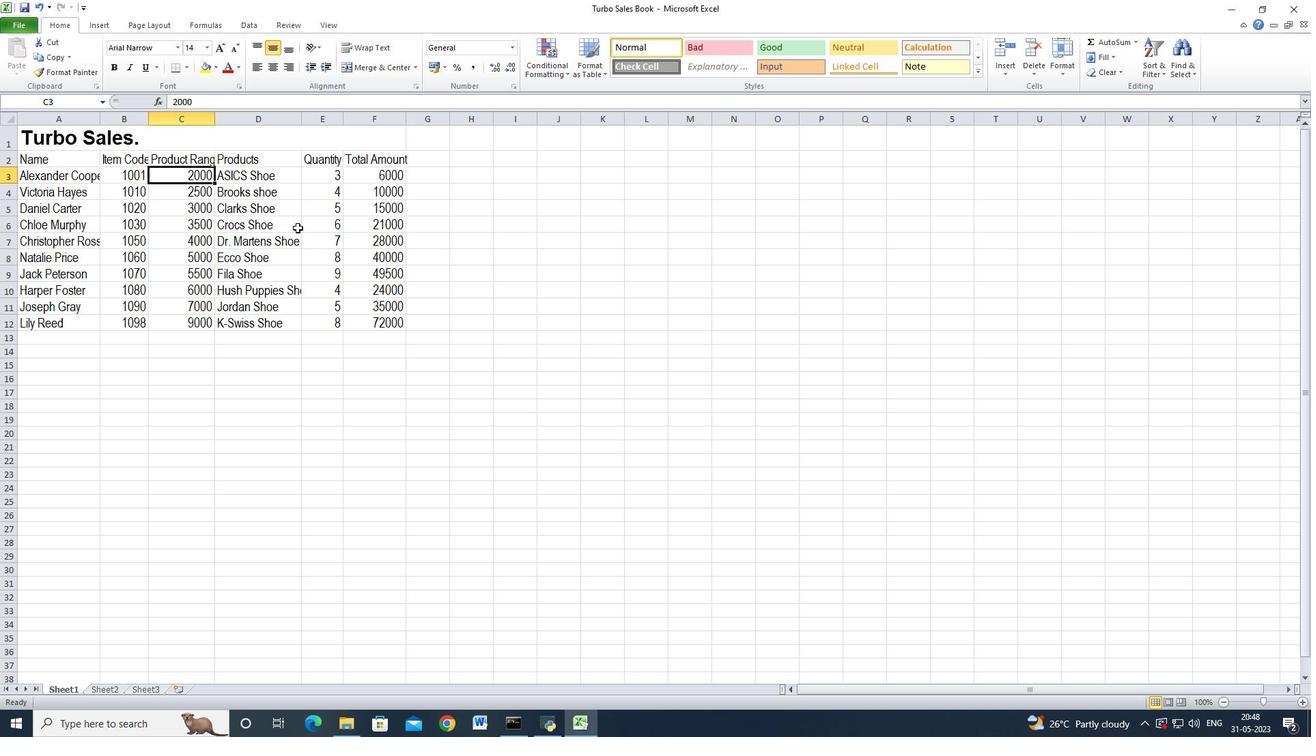 
